 Task: Add Attachment from Trello to Card Card0022 in Board Board0021 in Workspace Development in Trello
Action: Mouse moved to (382, 435)
Screenshot: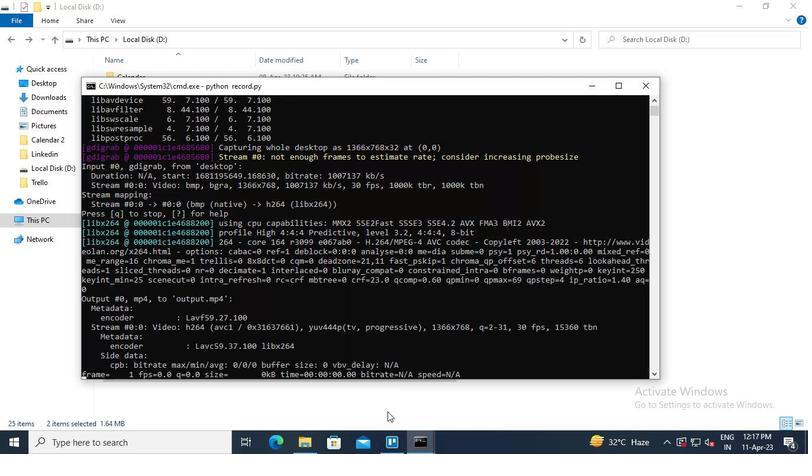 
Action: Mouse pressed left at (382, 435)
Screenshot: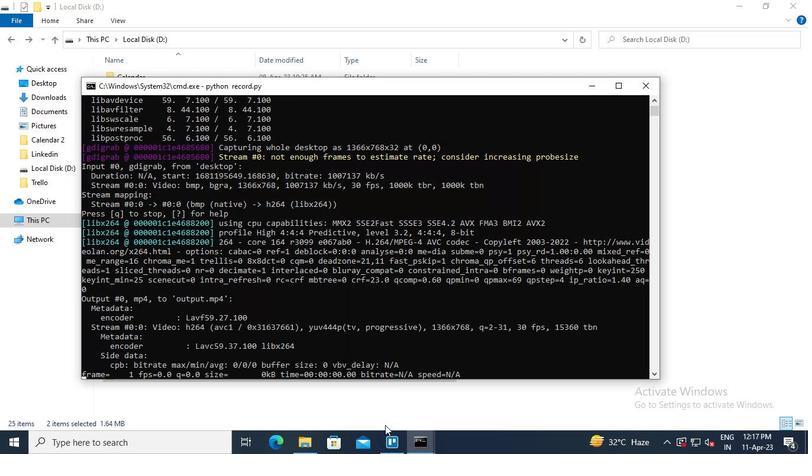 
Action: Mouse moved to (207, 213)
Screenshot: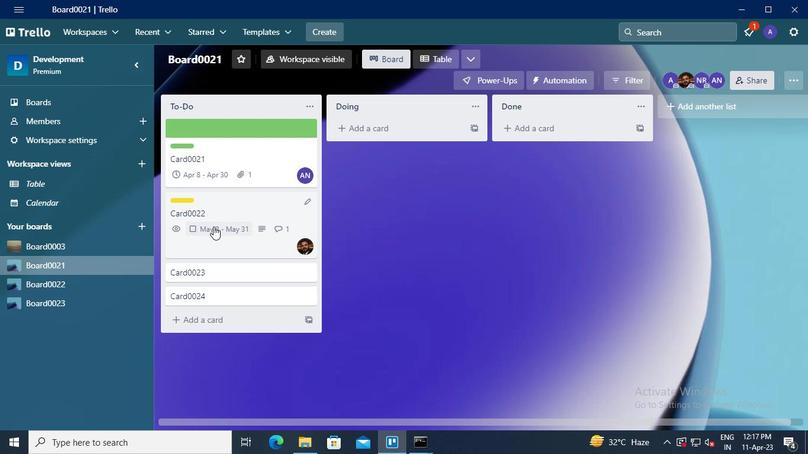 
Action: Mouse pressed left at (207, 213)
Screenshot: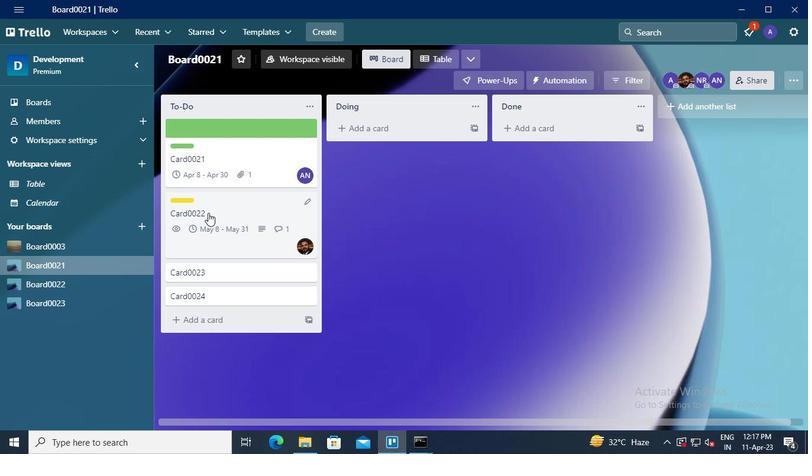 
Action: Mouse moved to (559, 243)
Screenshot: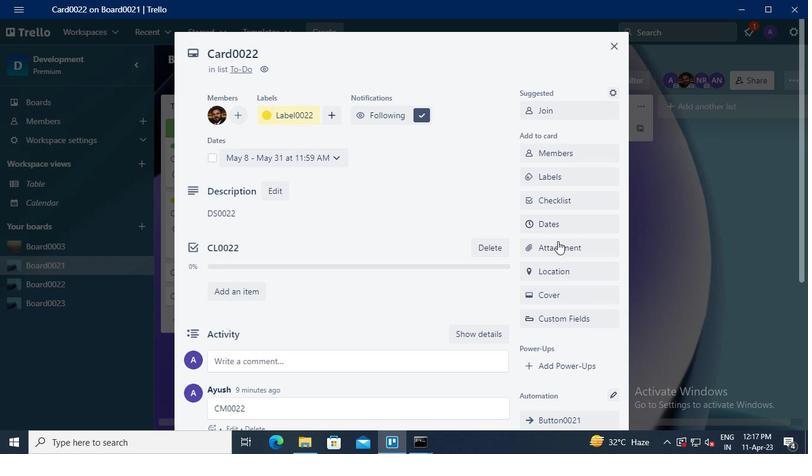 
Action: Mouse pressed left at (559, 243)
Screenshot: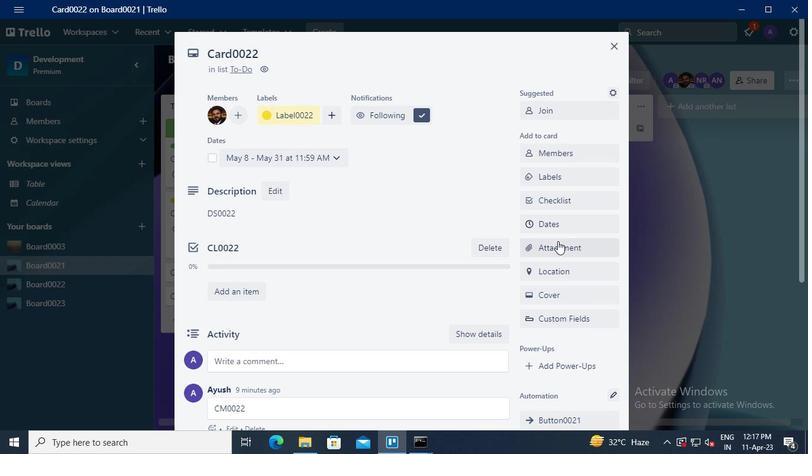 
Action: Mouse moved to (537, 121)
Screenshot: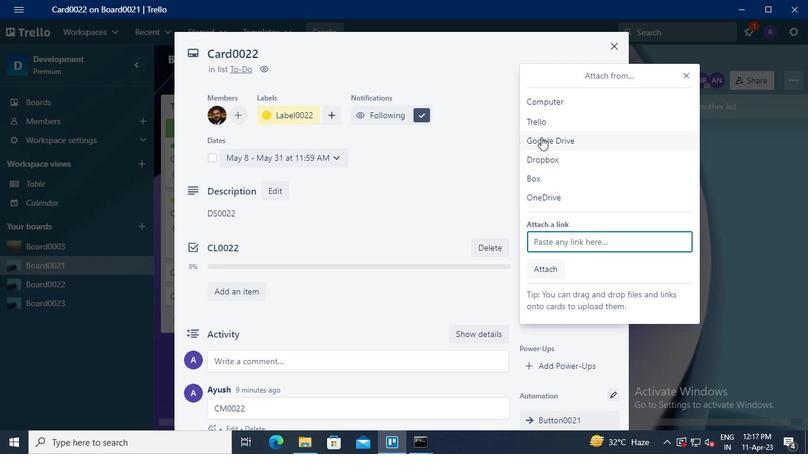 
Action: Mouse pressed left at (537, 121)
Screenshot: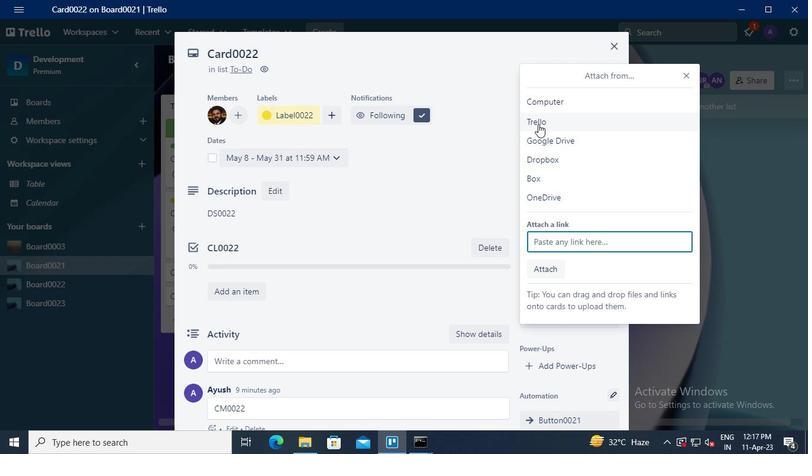 
Action: Mouse moved to (550, 152)
Screenshot: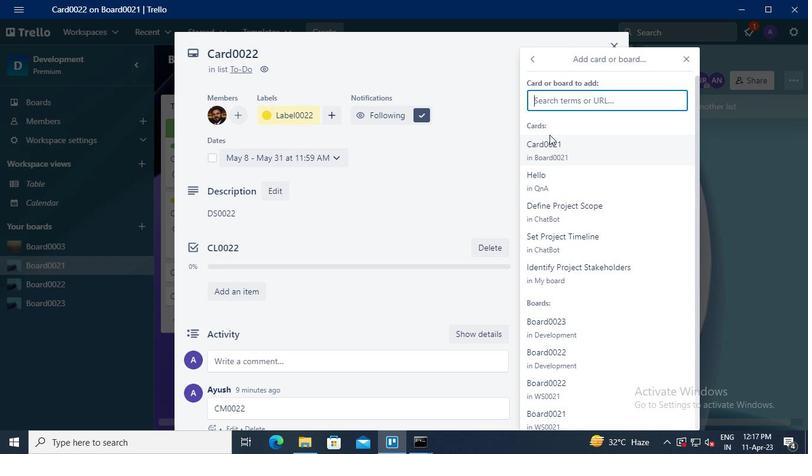 
Action: Mouse pressed left at (550, 152)
Screenshot: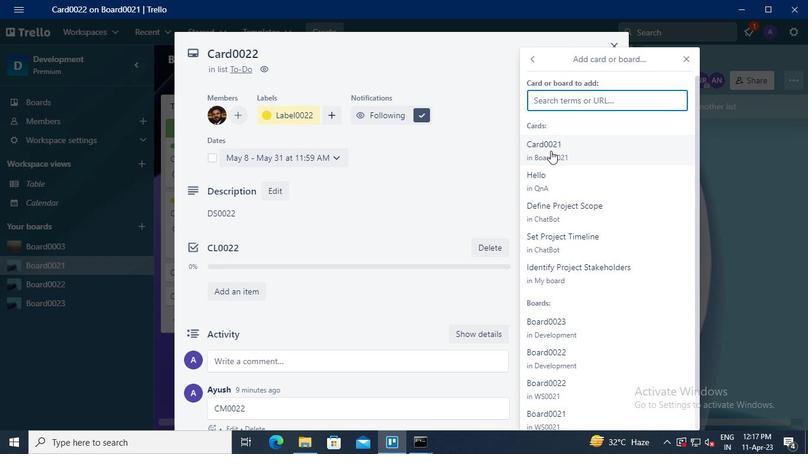 
Action: Mouse moved to (415, 439)
Screenshot: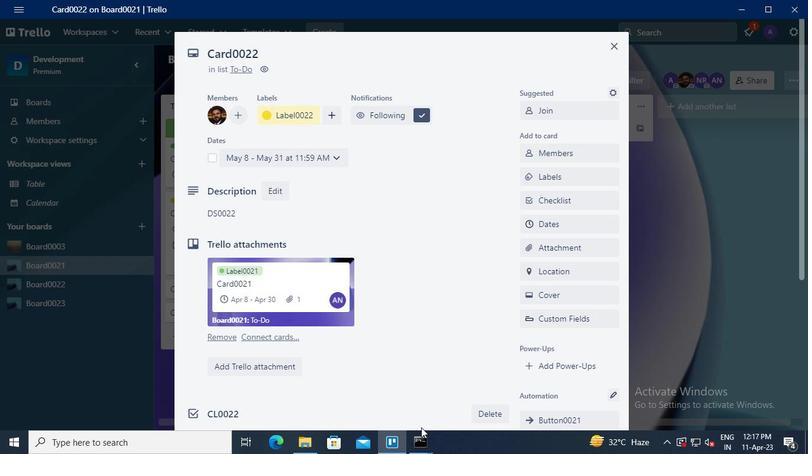 
Action: Mouse pressed left at (415, 439)
Screenshot: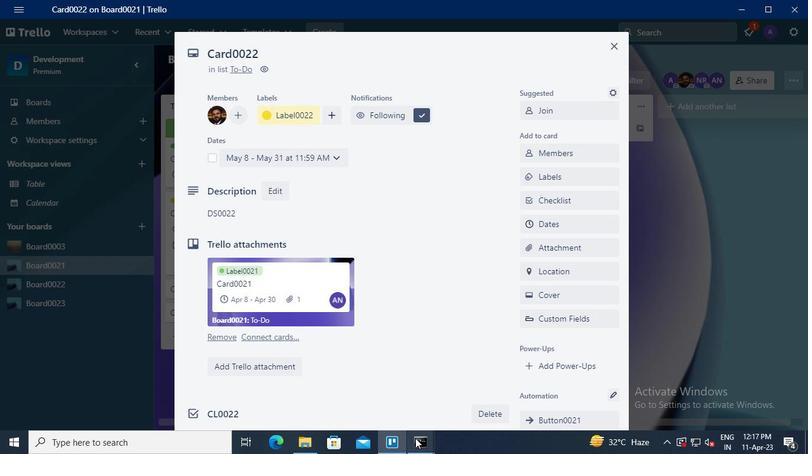 
Action: Mouse moved to (535, 358)
Screenshot: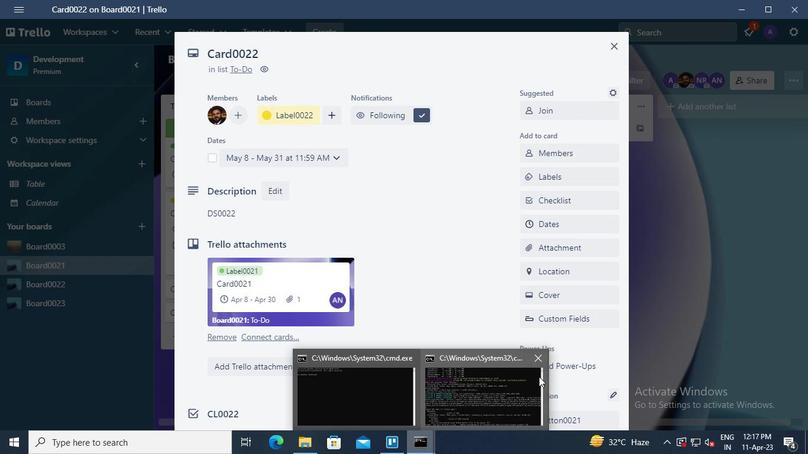 
Action: Mouse pressed left at (535, 358)
Screenshot: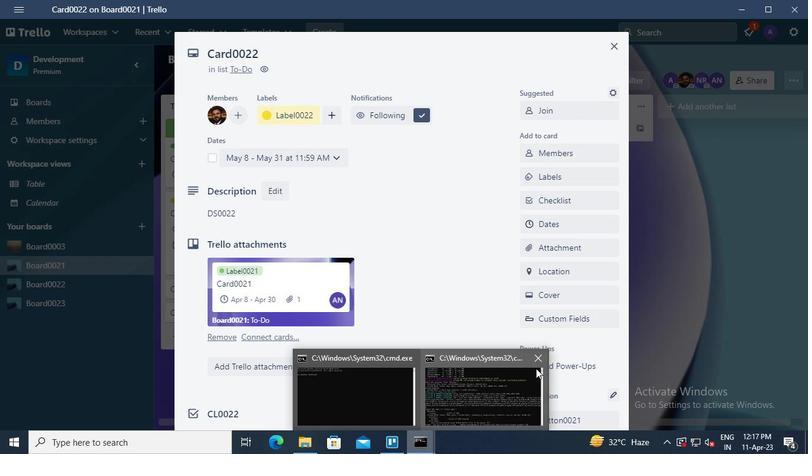 
Action: Mouse moved to (535, 363)
Screenshot: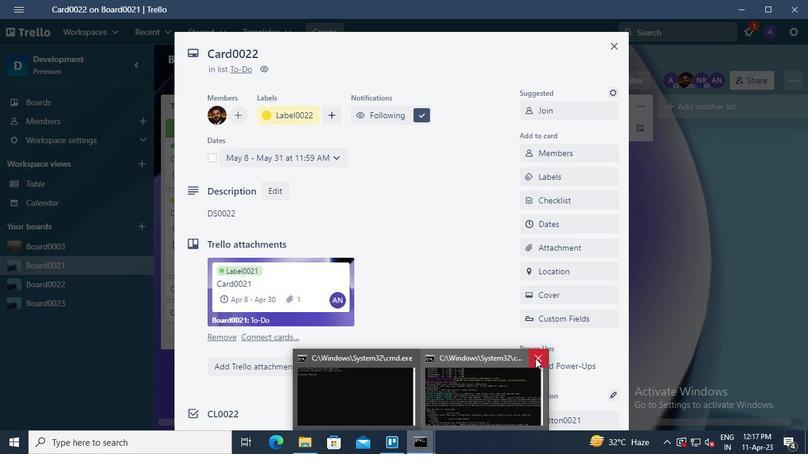 
